 Task: Move the task Develop a new mobile app for a delivery service to the section Done in the project AgileDesign and filter the tasks in the project by Due next week
Action: Mouse moved to (655, 263)
Screenshot: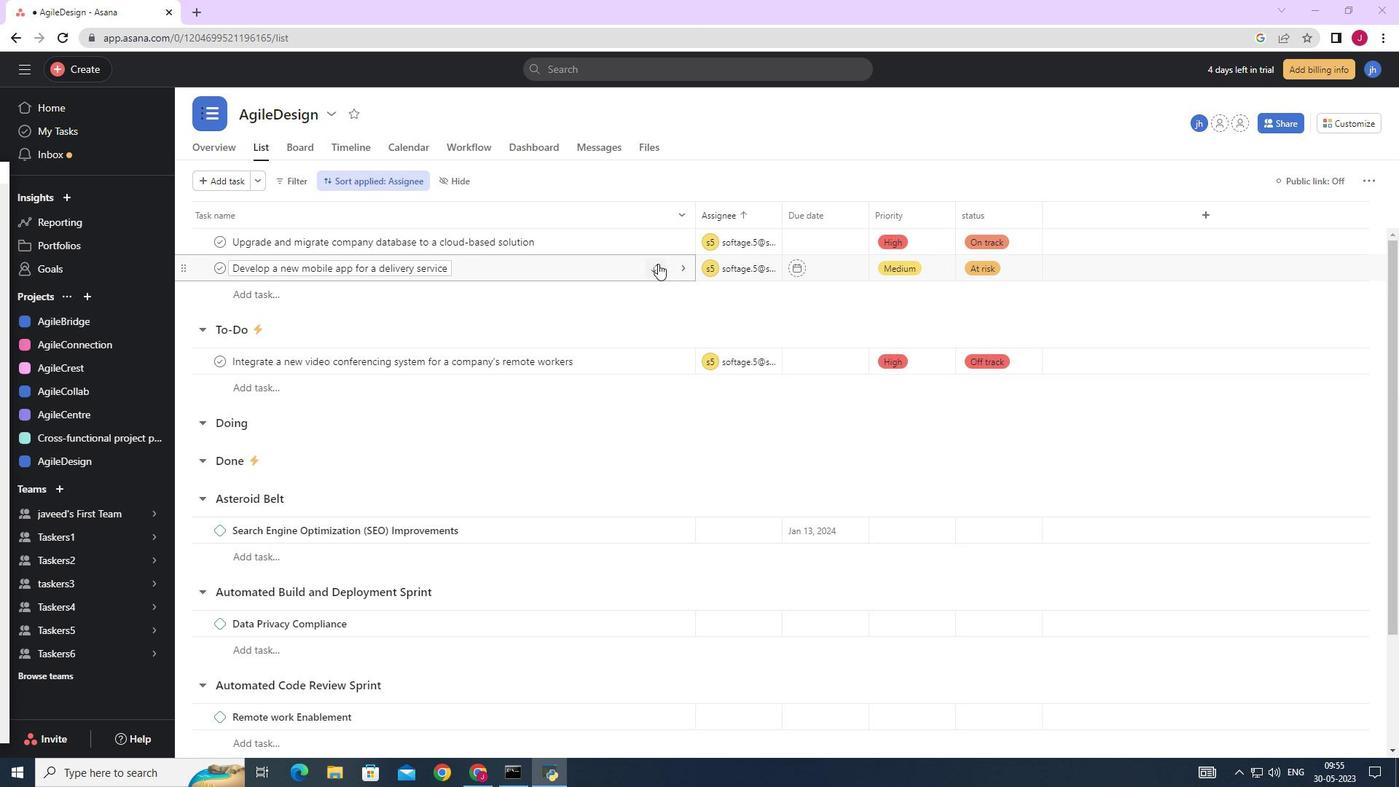 
Action: Mouse pressed left at (655, 263)
Screenshot: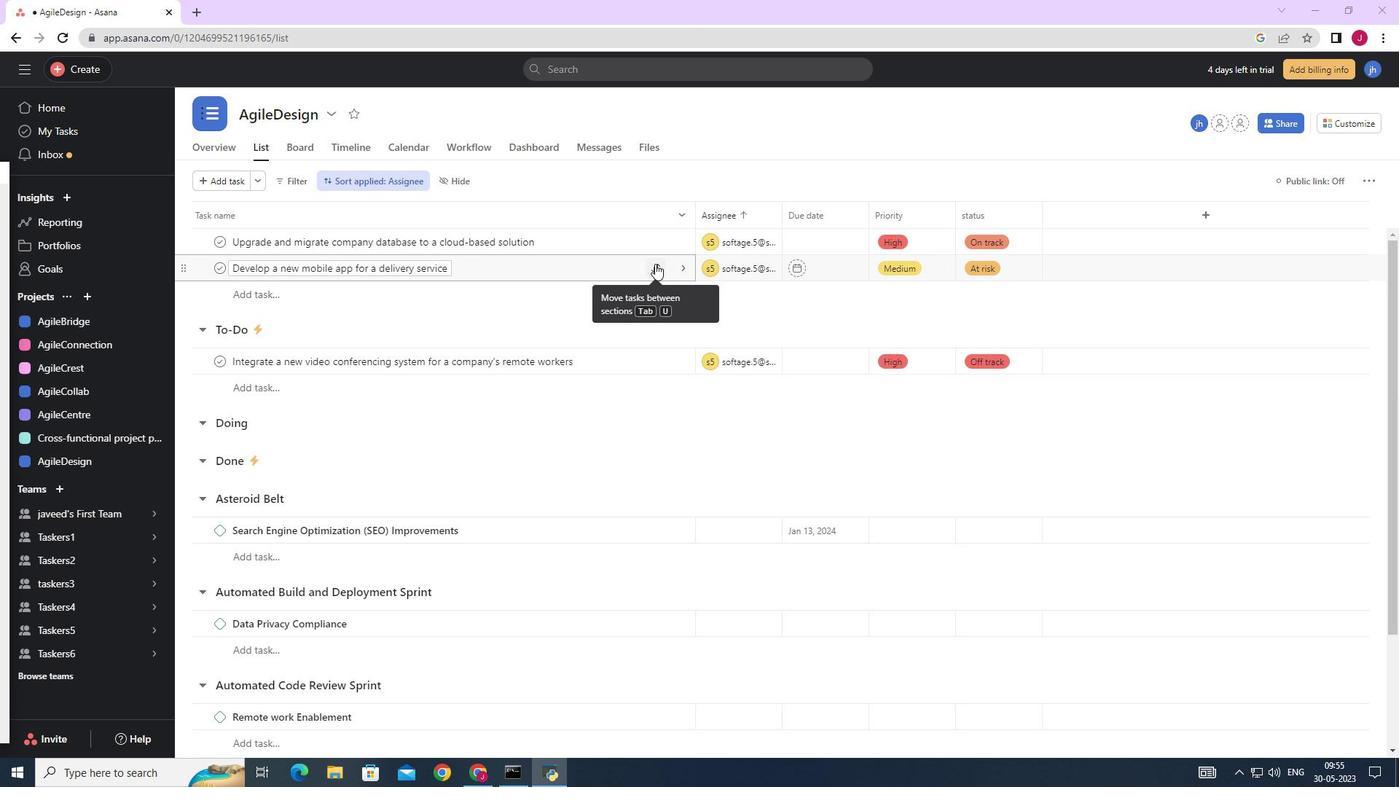 
Action: Mouse moved to (484, 400)
Screenshot: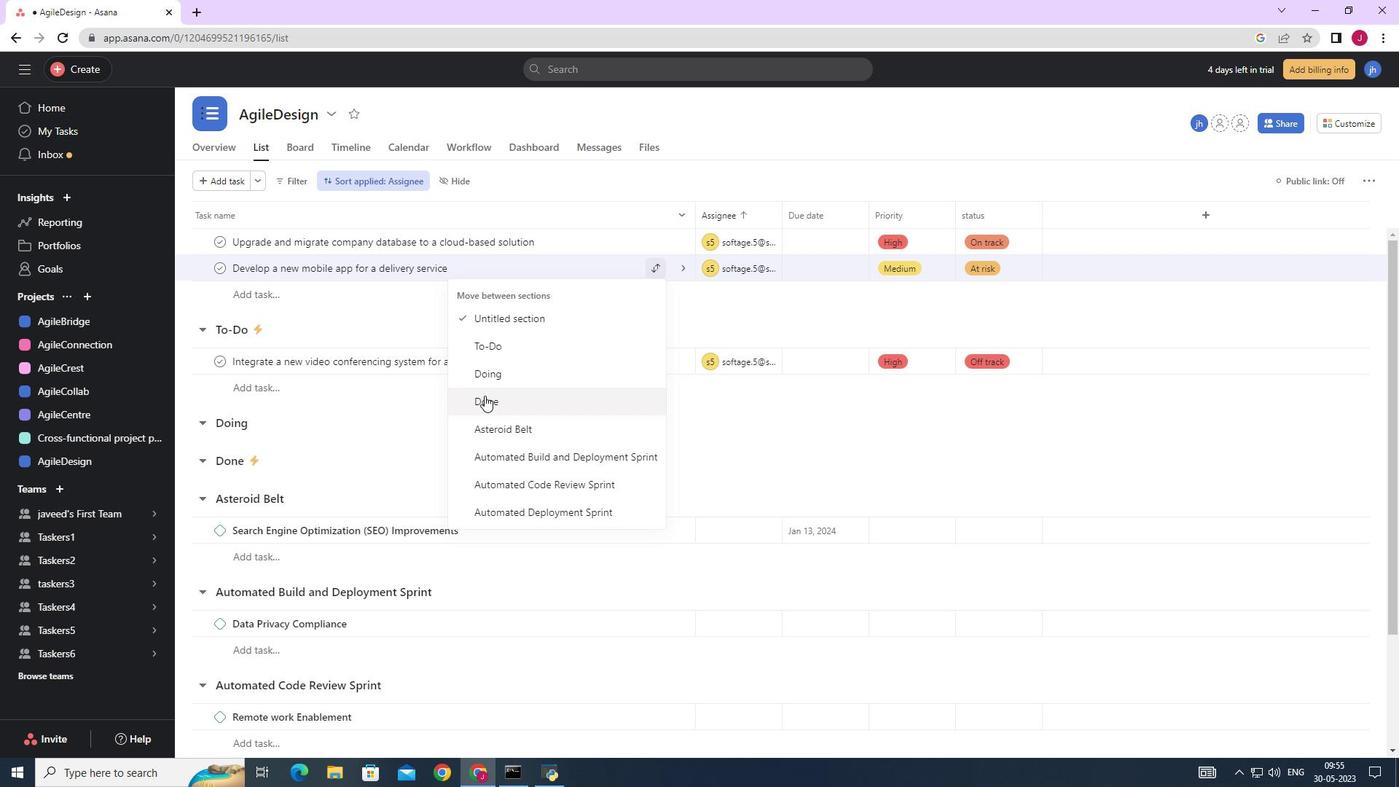 
Action: Mouse pressed left at (484, 400)
Screenshot: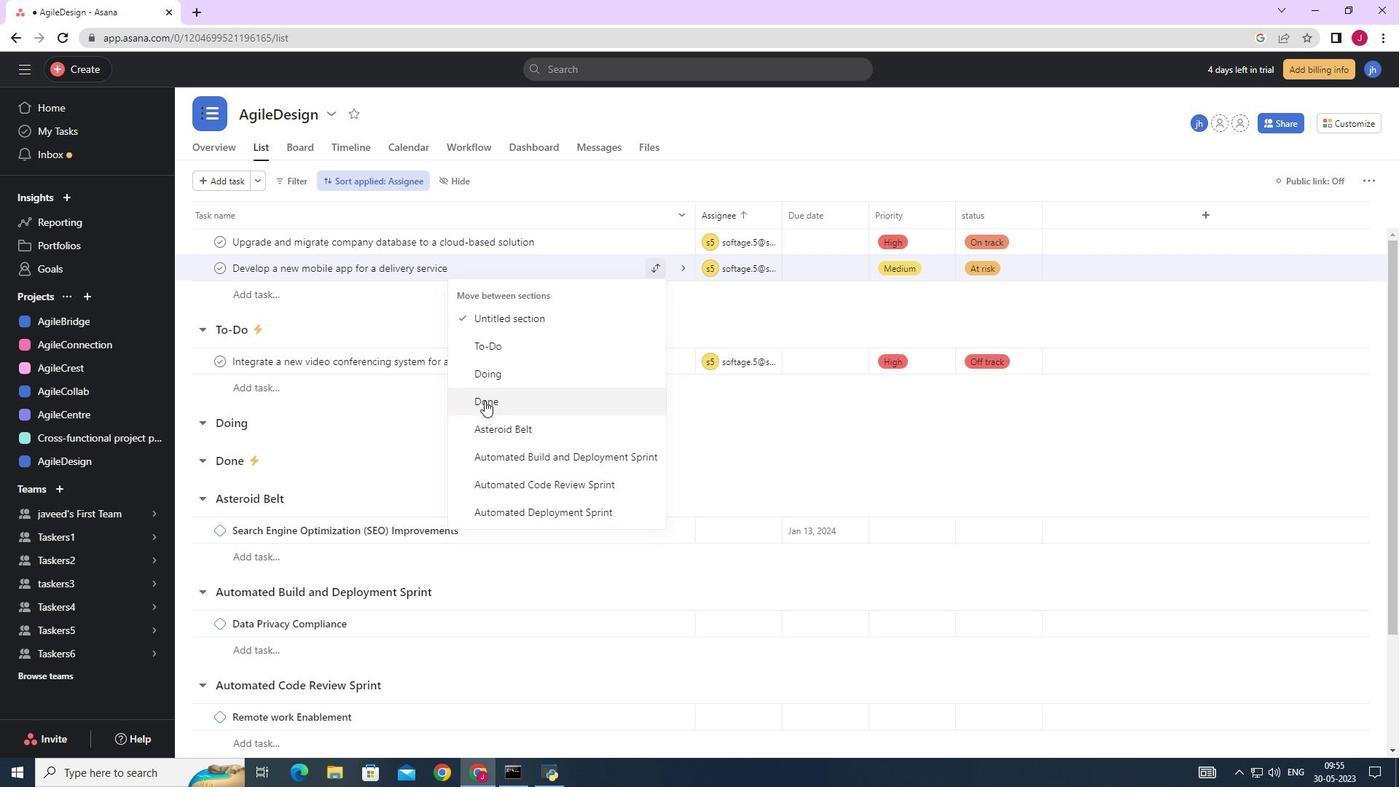 
Action: Mouse moved to (292, 176)
Screenshot: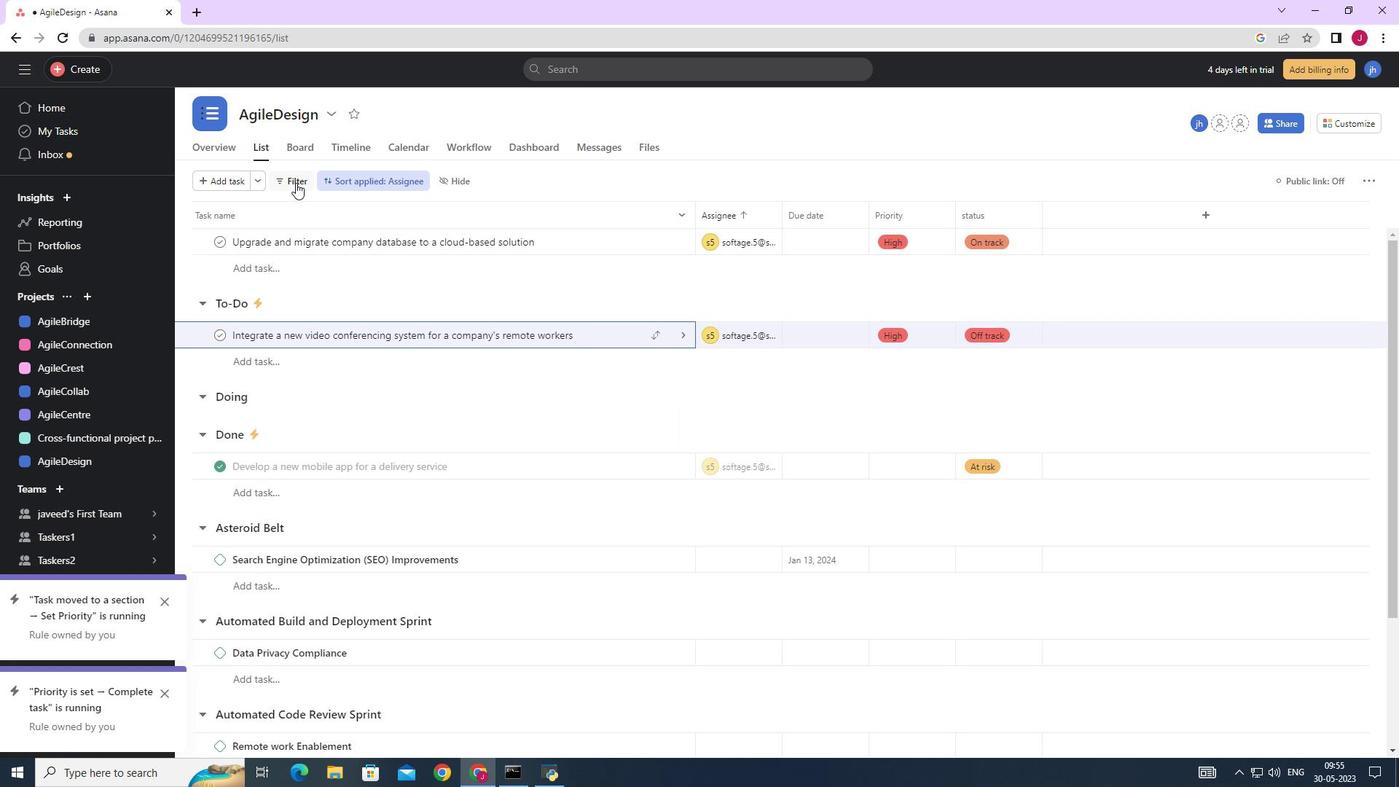 
Action: Mouse pressed left at (292, 176)
Screenshot: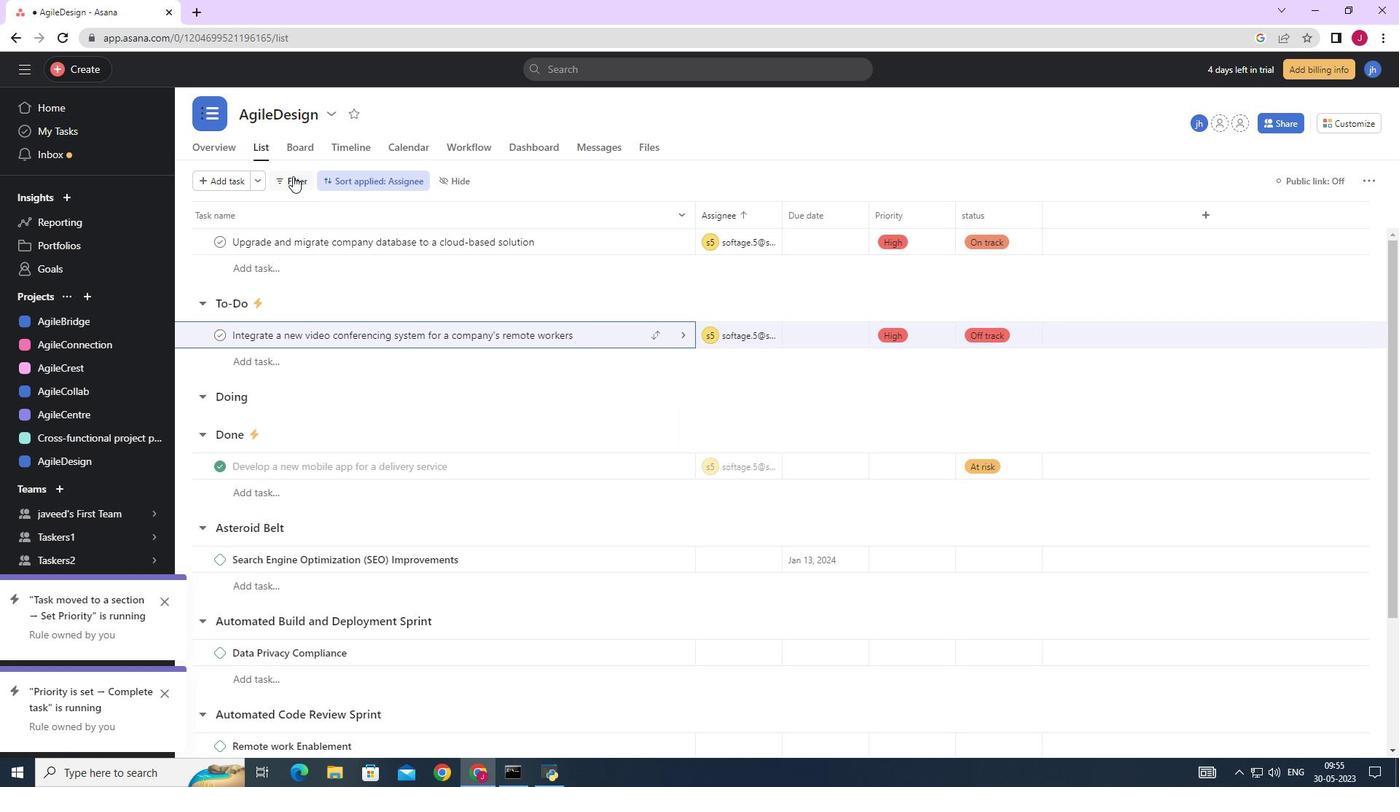
Action: Mouse moved to (325, 265)
Screenshot: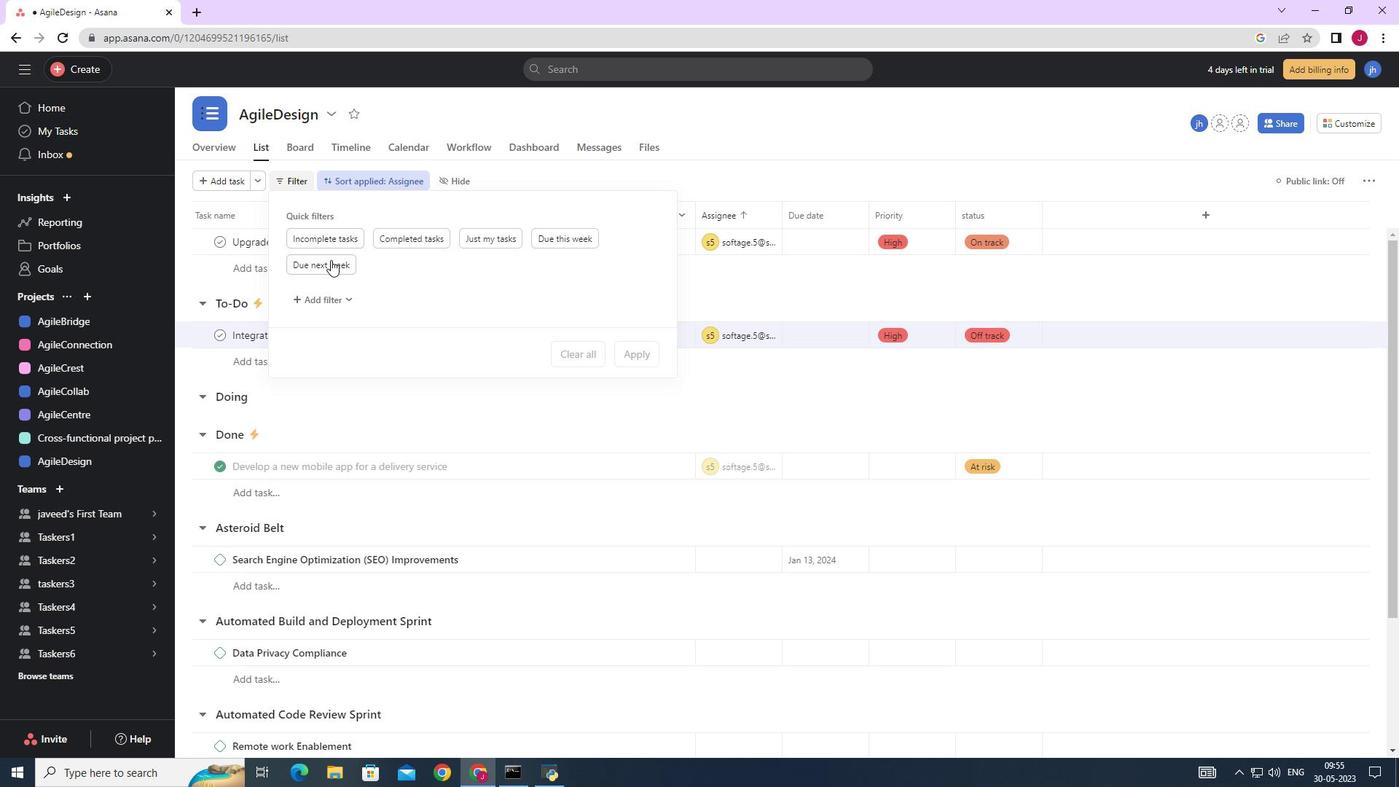 
Action: Mouse pressed left at (325, 265)
Screenshot: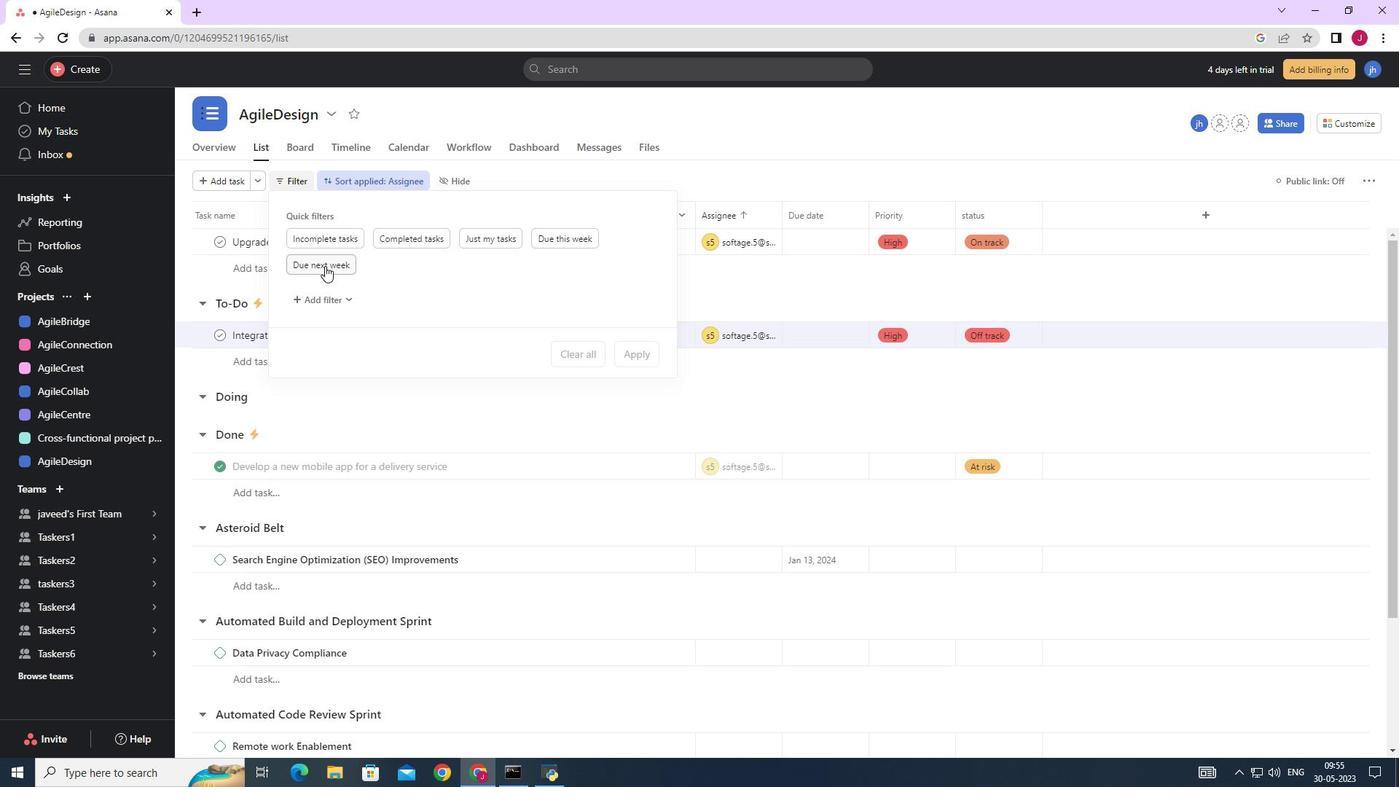 
Action: Mouse moved to (349, 254)
Screenshot: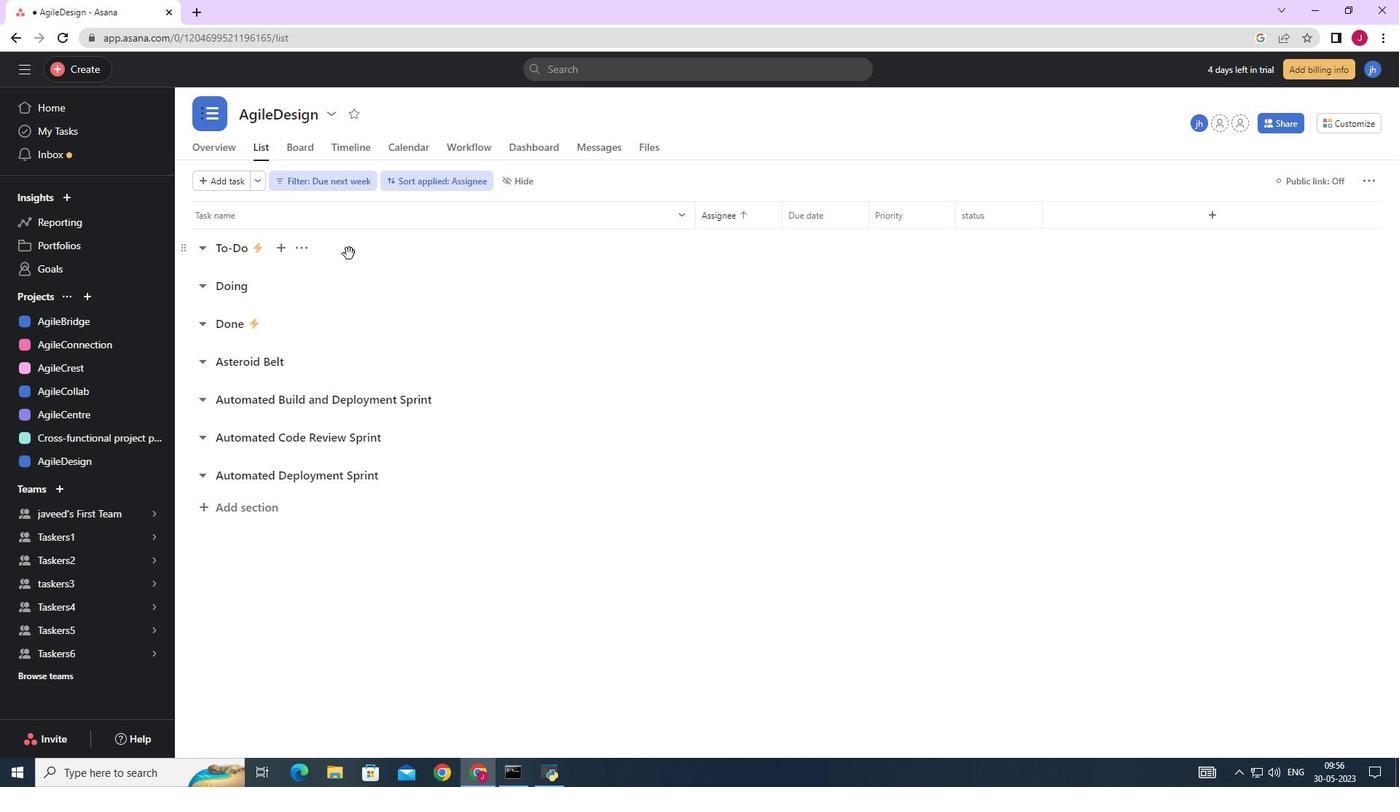 
